 Task: In the Contact  AdelineBaker@roundabouttheatre.org, Add note: 'Set up a meeting with the legal team to review contract templates.'. Mark checkbox to create task to follow up ': In 3 business days '. Create task, with  description: Send Thank You Email to Referral, Add due date: Tomorrow; Add reminder: 30 Minutes before. Set Priority High and add note: Review the attached proposal before the meeting and highlight the key benefits for the client.. Logged in from softage.1@softage.net
Action: Mouse moved to (73, 56)
Screenshot: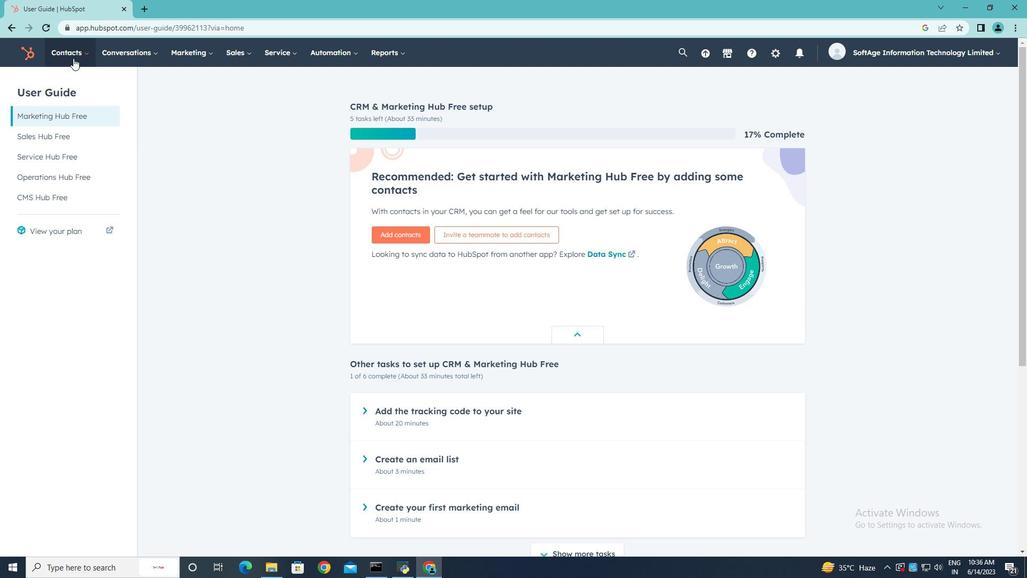
Action: Mouse pressed left at (73, 56)
Screenshot: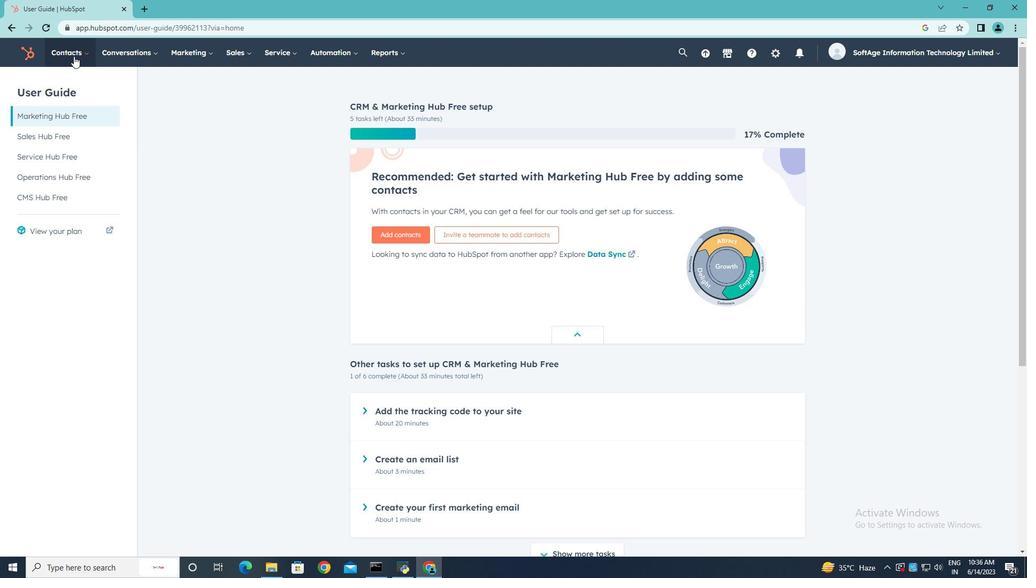
Action: Mouse moved to (85, 87)
Screenshot: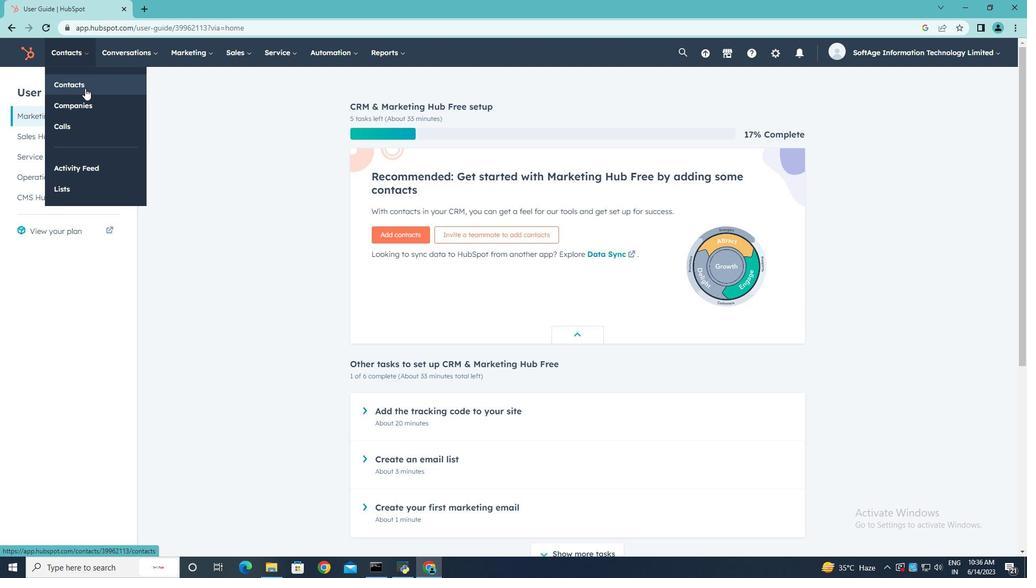 
Action: Mouse pressed left at (85, 87)
Screenshot: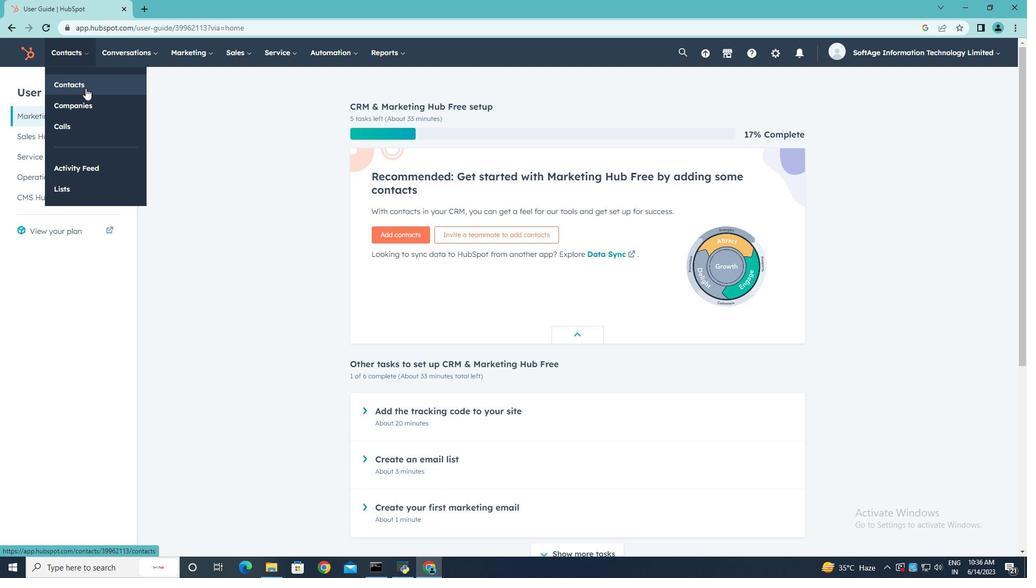 
Action: Mouse moved to (85, 170)
Screenshot: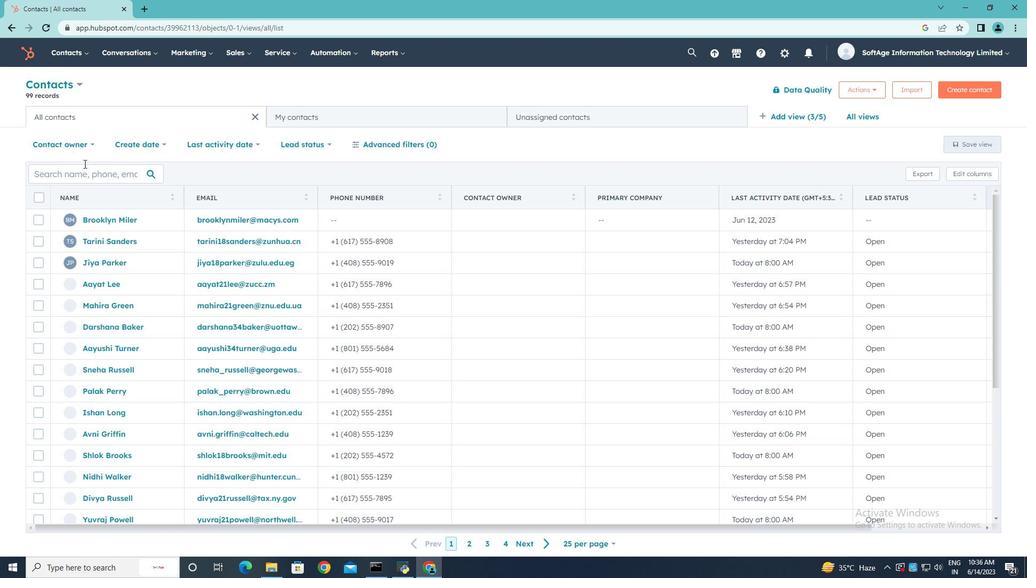
Action: Mouse pressed left at (85, 170)
Screenshot: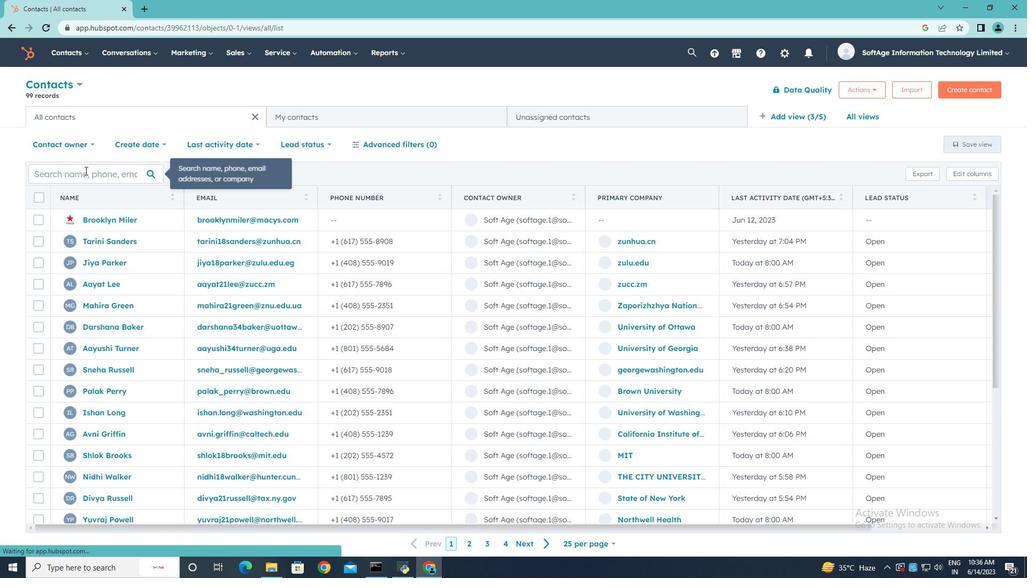 
Action: Key pressed <Key.shift>Adeline<Key.shift>Baker<Key.shift>@roundabouttheatre.org
Screenshot: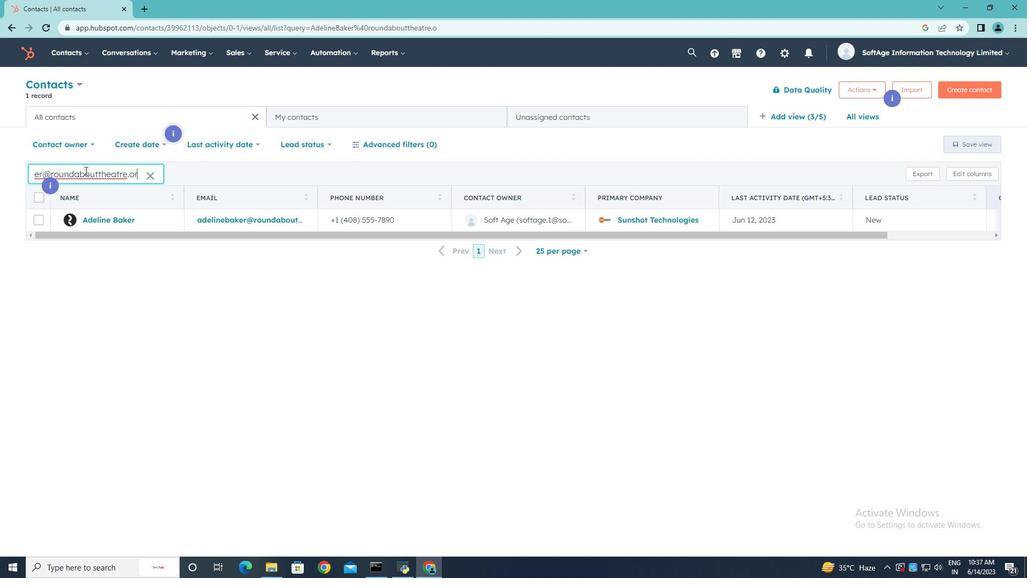 
Action: Mouse moved to (104, 219)
Screenshot: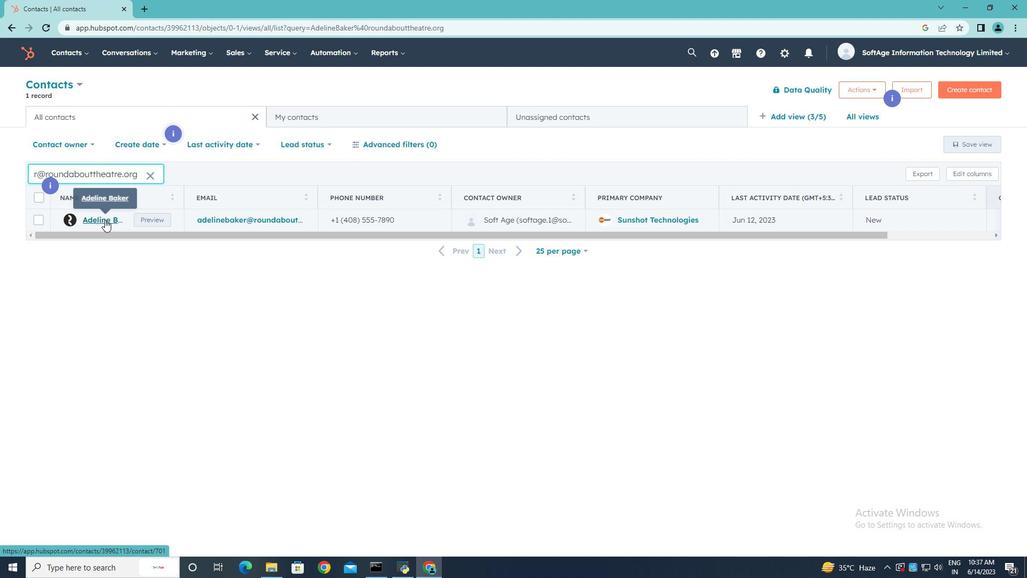 
Action: Mouse pressed left at (104, 219)
Screenshot: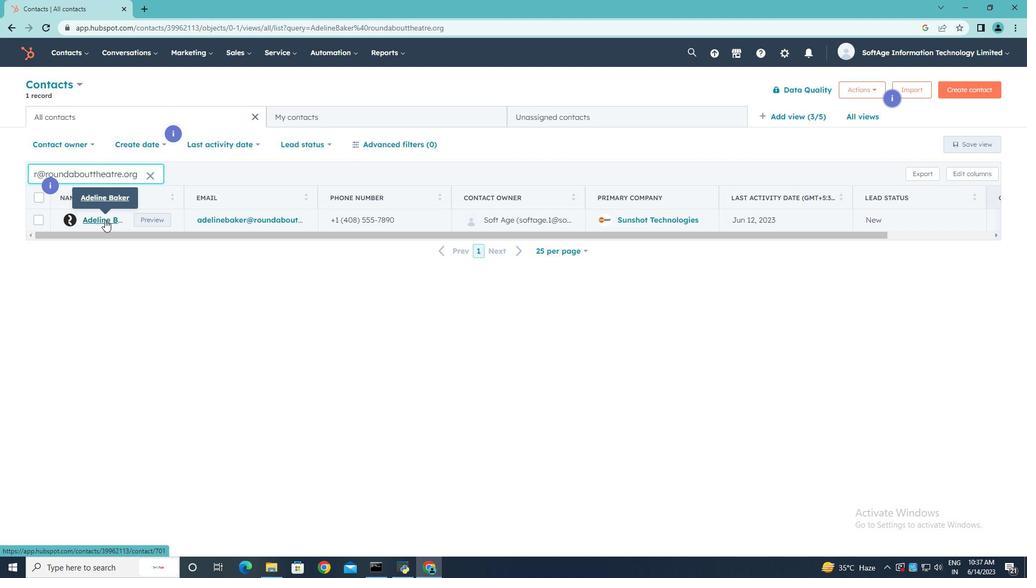 
Action: Mouse moved to (39, 180)
Screenshot: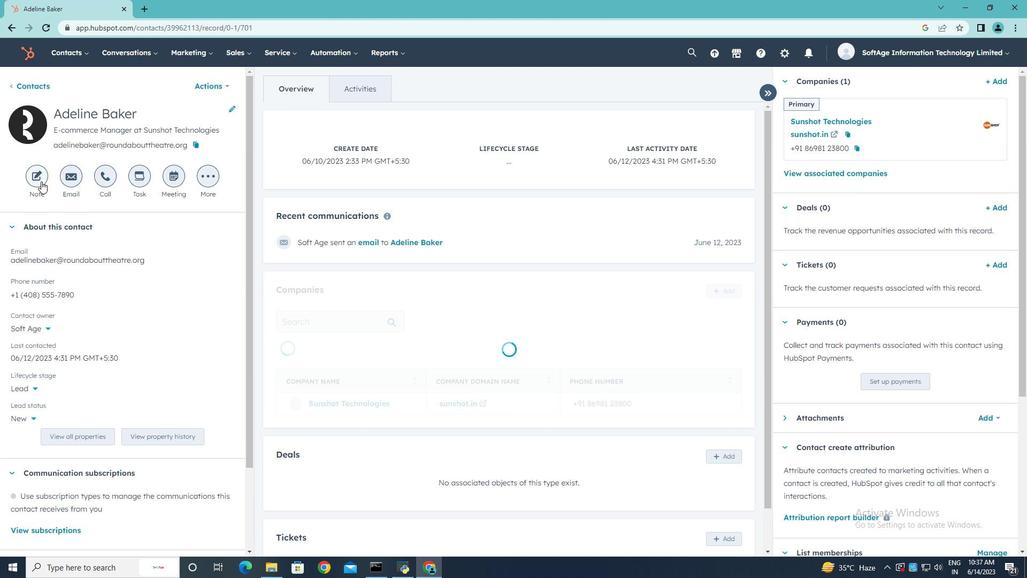 
Action: Mouse pressed left at (39, 180)
Screenshot: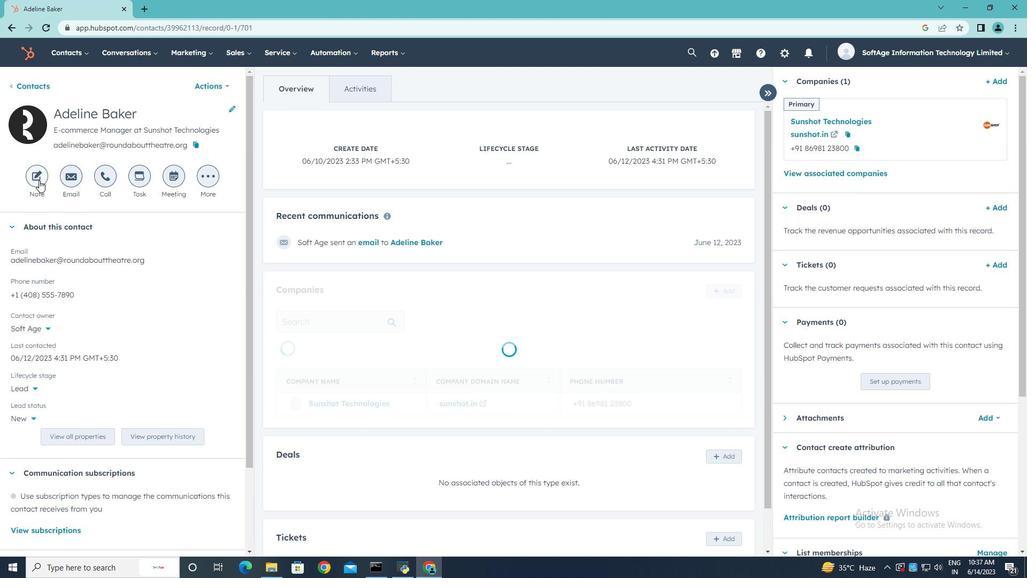 
Action: Mouse moved to (93, 106)
Screenshot: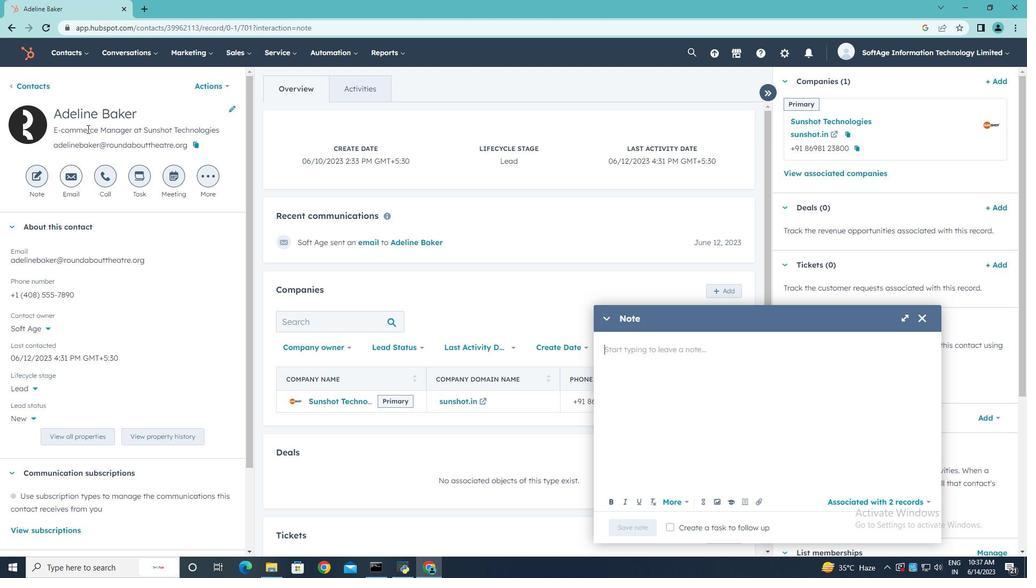 
Action: Key pressed <Key.shift>Set<Key.space>up<Key.space>a<Key.space>meeting<Key.space><Key.shift>with<Key.space>the<Key.space>legal<Key.space>team<Key.space>to<Key.space>review<Key.space>contract<Key.space>templates.
Screenshot: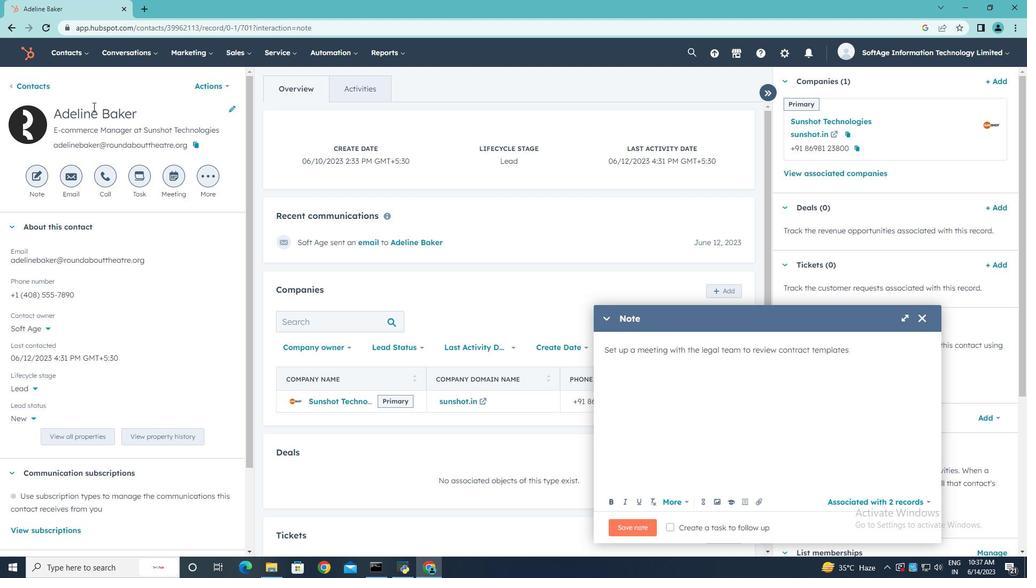 
Action: Mouse moved to (671, 528)
Screenshot: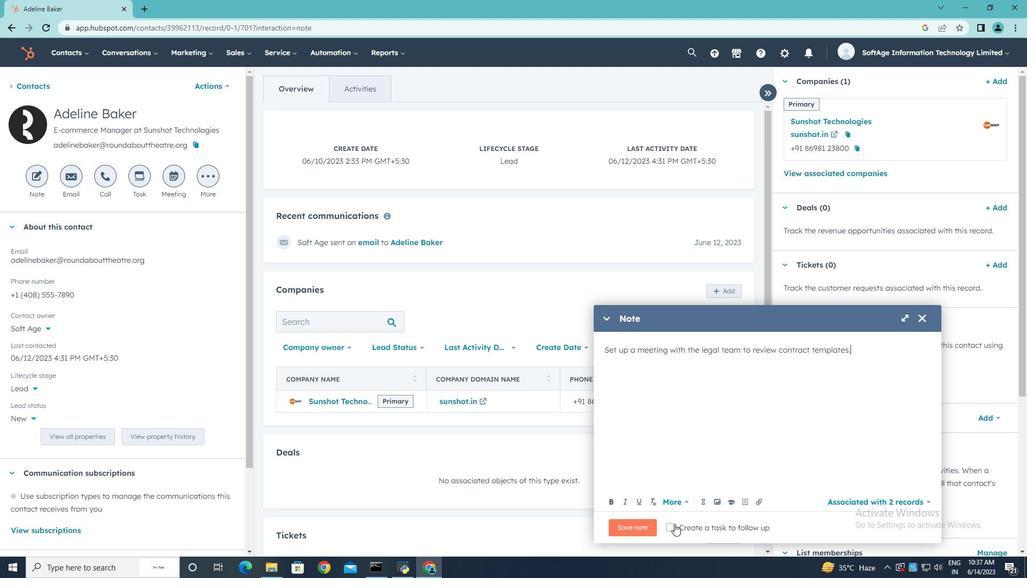 
Action: Mouse pressed left at (671, 528)
Screenshot: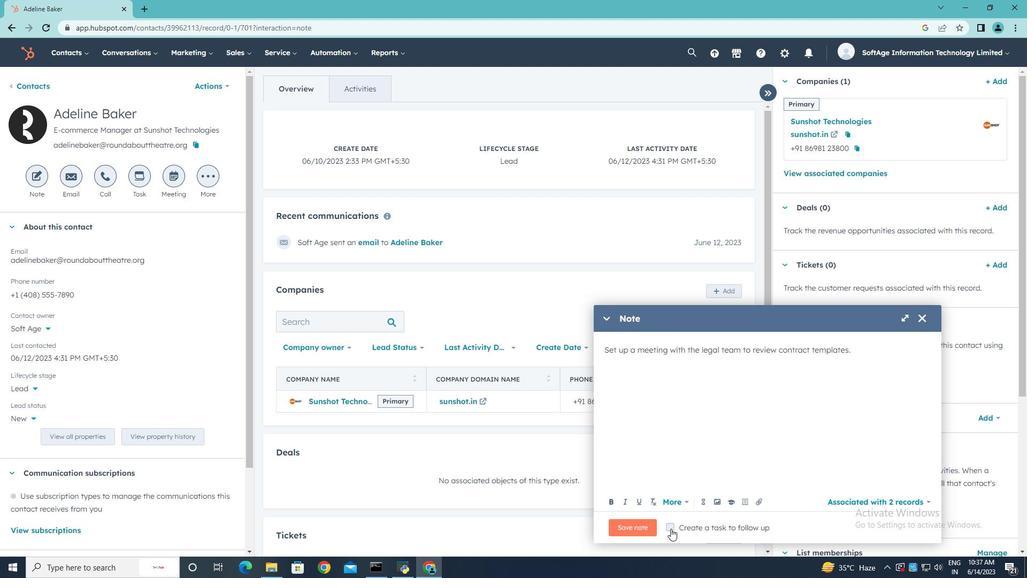 
Action: Mouse moved to (884, 527)
Screenshot: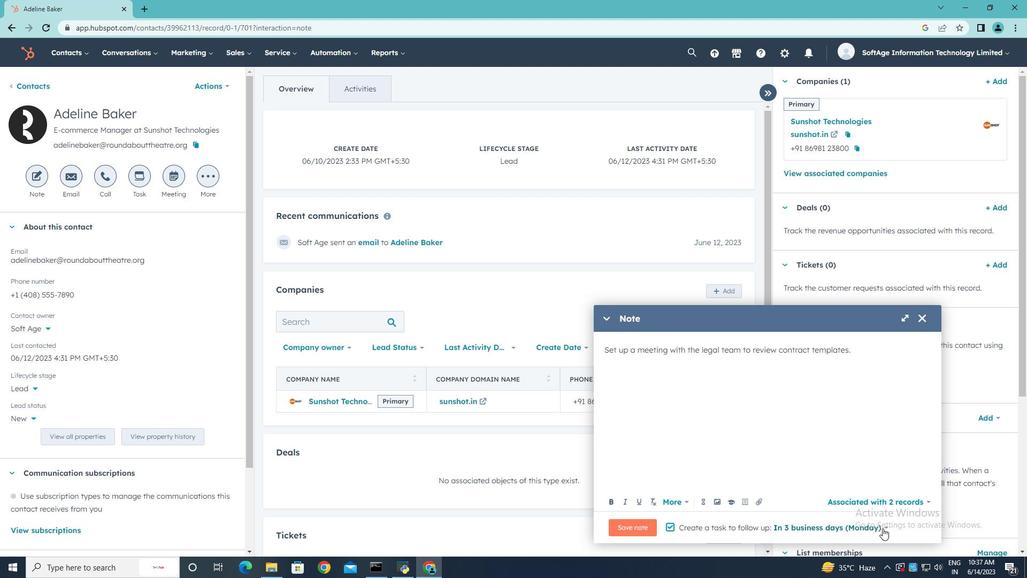 
Action: Mouse pressed left at (884, 527)
Screenshot: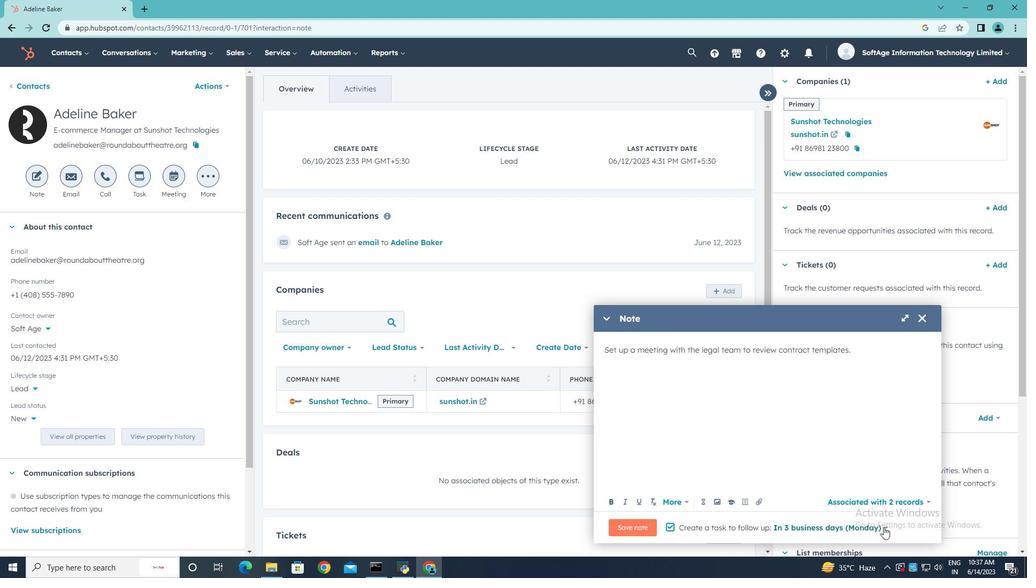 
Action: Mouse moved to (866, 423)
Screenshot: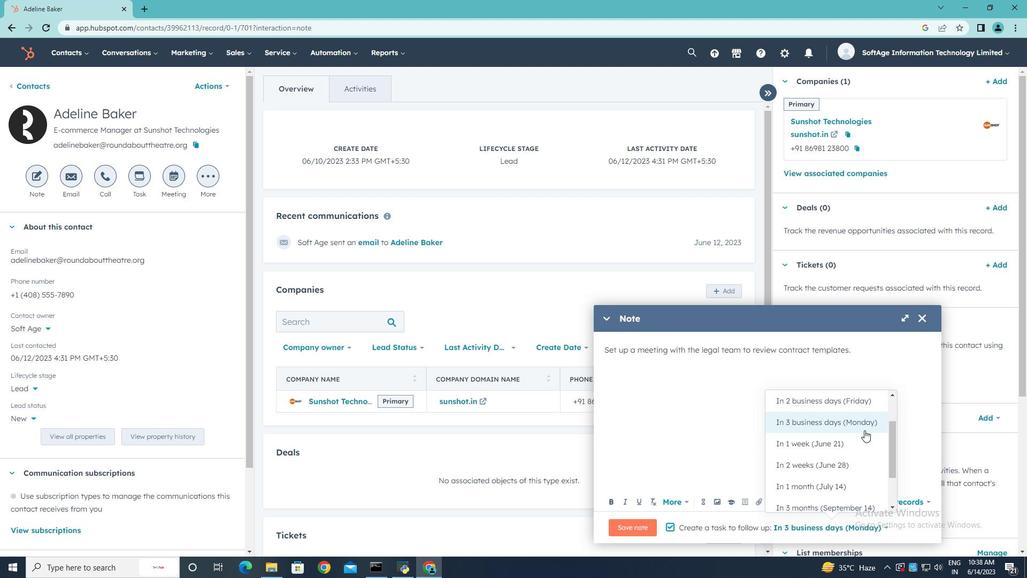 
Action: Mouse pressed left at (866, 423)
Screenshot: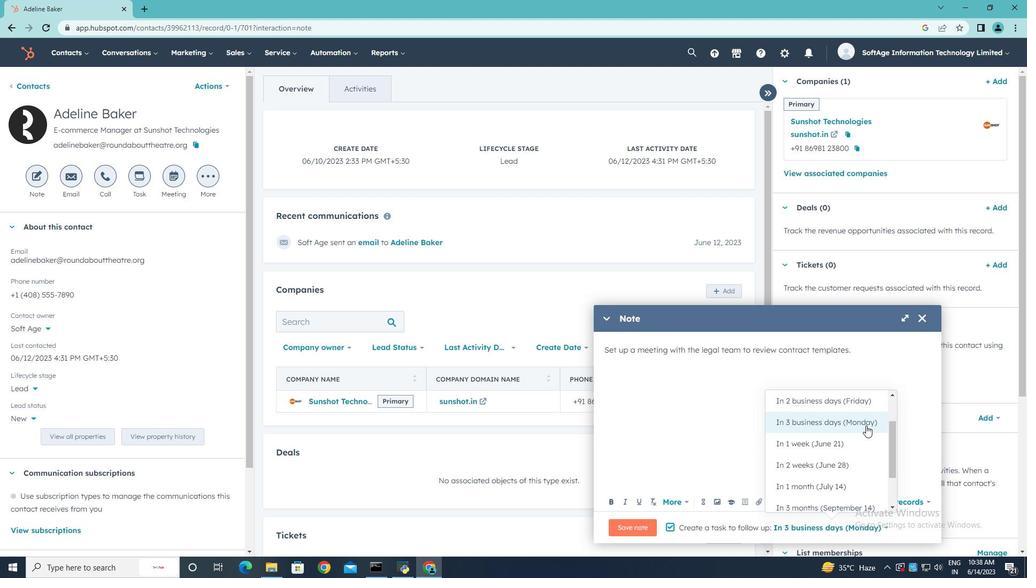 
Action: Mouse moved to (634, 528)
Screenshot: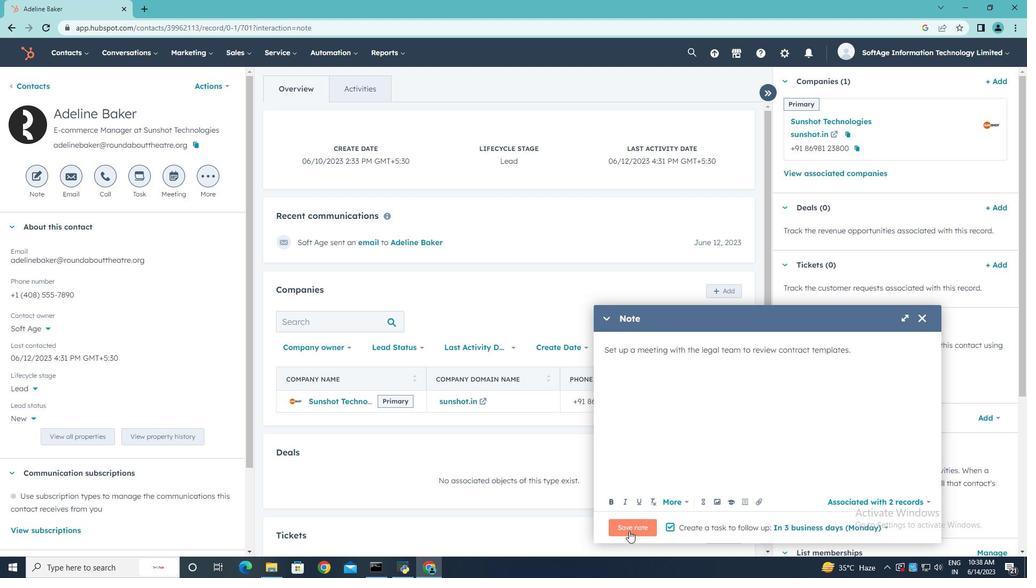 
Action: Mouse pressed left at (634, 528)
Screenshot: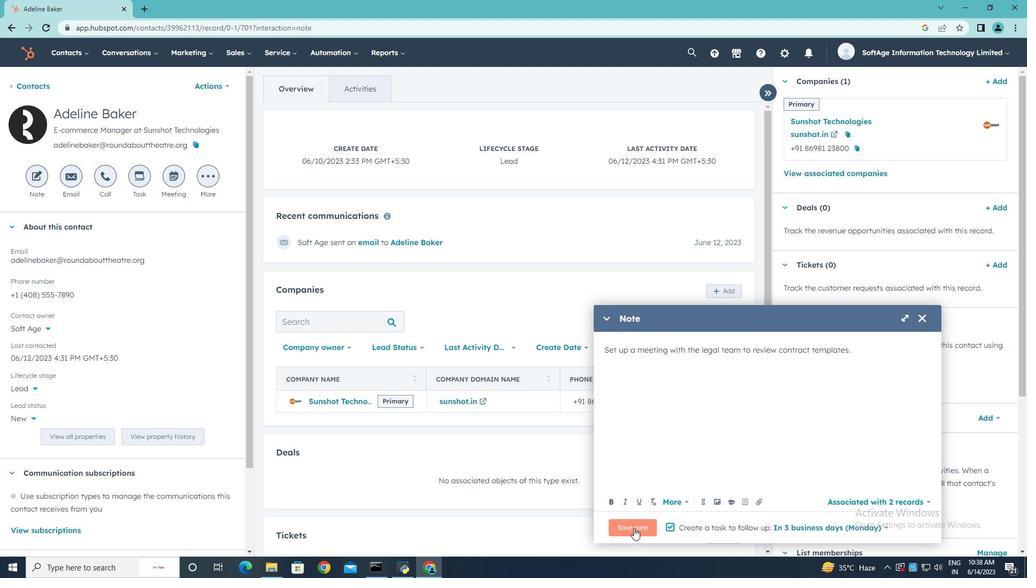 
Action: Mouse moved to (138, 178)
Screenshot: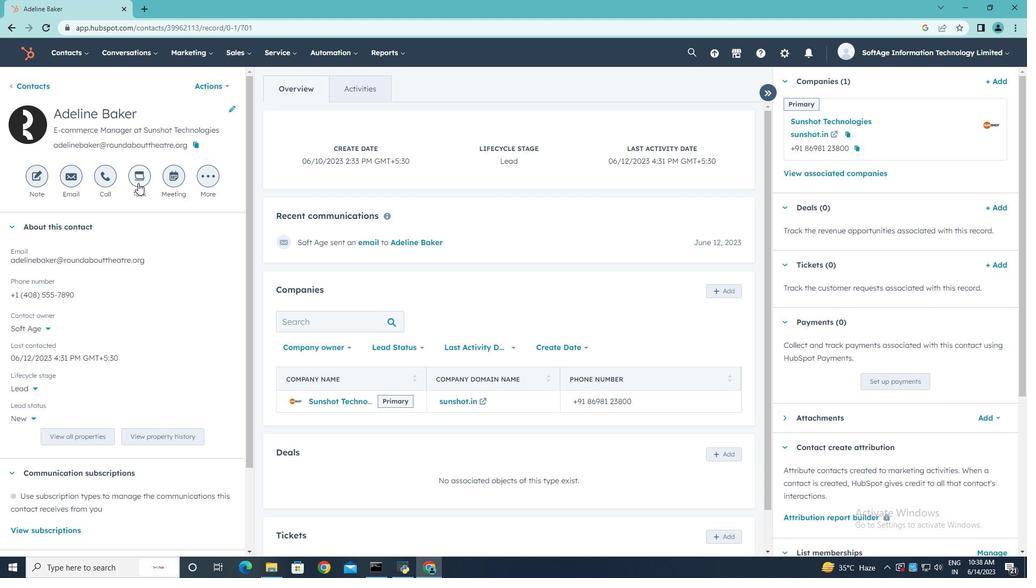 
Action: Mouse pressed left at (138, 178)
Screenshot: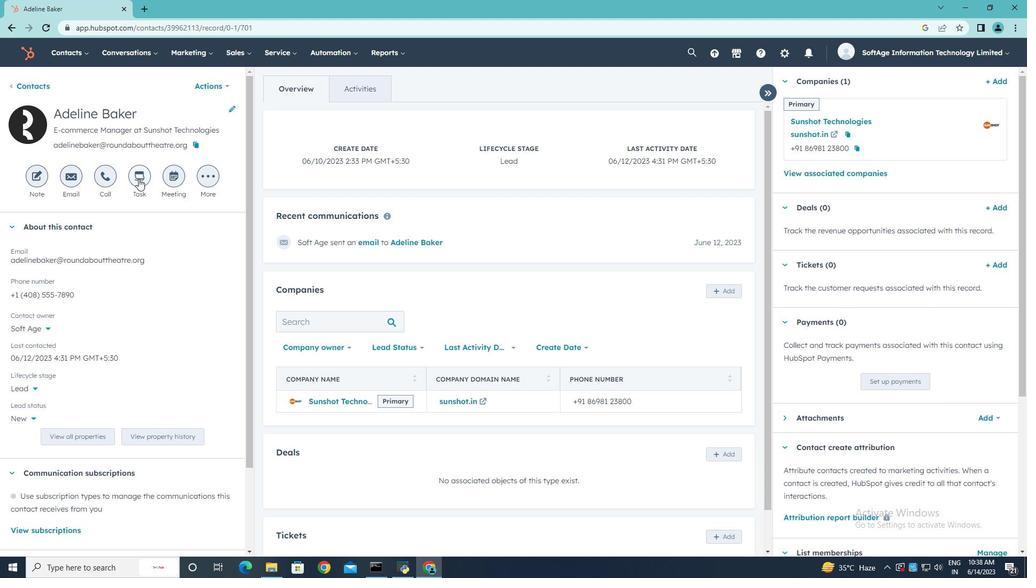 
Action: Mouse moved to (670, 275)
Screenshot: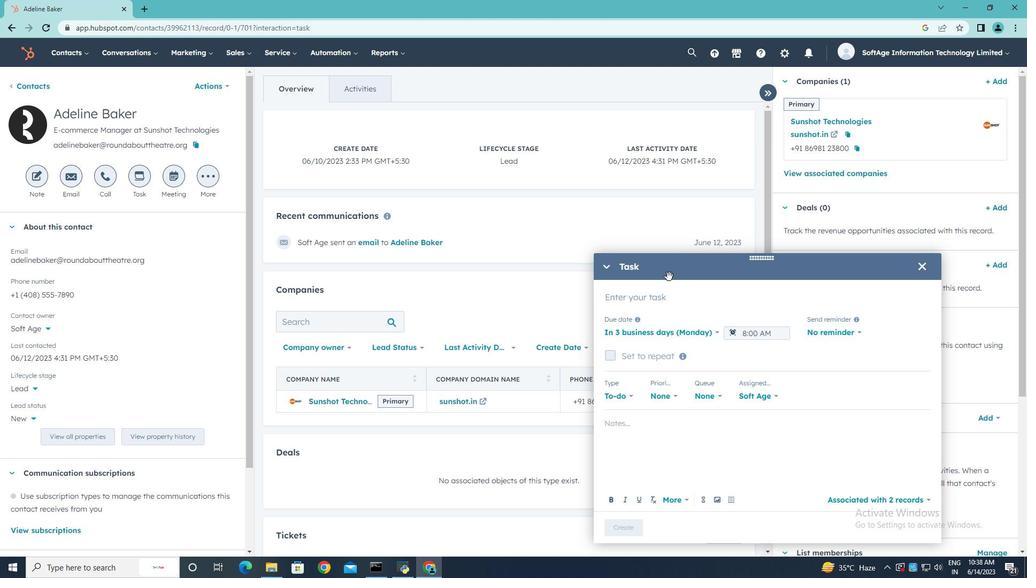 
Action: Key pressed <Key.shift><Key.shift>Send<Key.space><Key.shift>Thank<Key.space><Key.shift><Key.shift><Key.shift><Key.shift><Key.shift><Key.shift><Key.shift><Key.shift><Key.shift><Key.shift><Key.shift><Key.shift><Key.shift><Key.shift><Key.shift><Key.shift><Key.shift><Key.shift><Key.shift><Key.shift><Key.shift><Key.shift>You<Key.space><Key.shift><Key.shift><Key.shift>Email<Key.space>to<Key.space><Key.shift><Key.shift><Key.shift><Key.shift><Key.shift><Key.shift><Key.shift><Key.shift><Key.shift><Key.shift><Key.shift>Referral<Key.space>
Screenshot: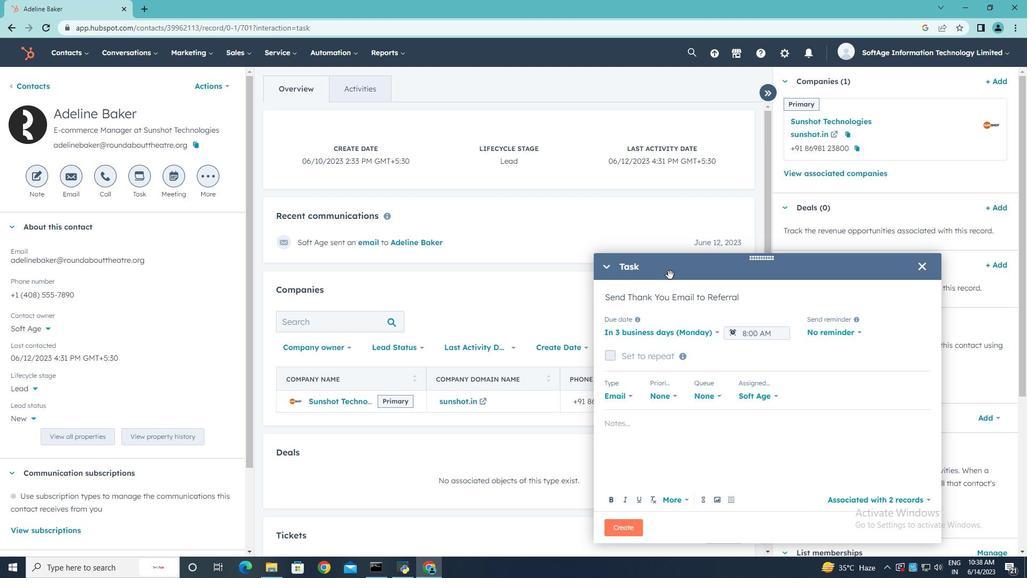 
Action: Mouse moved to (720, 333)
Screenshot: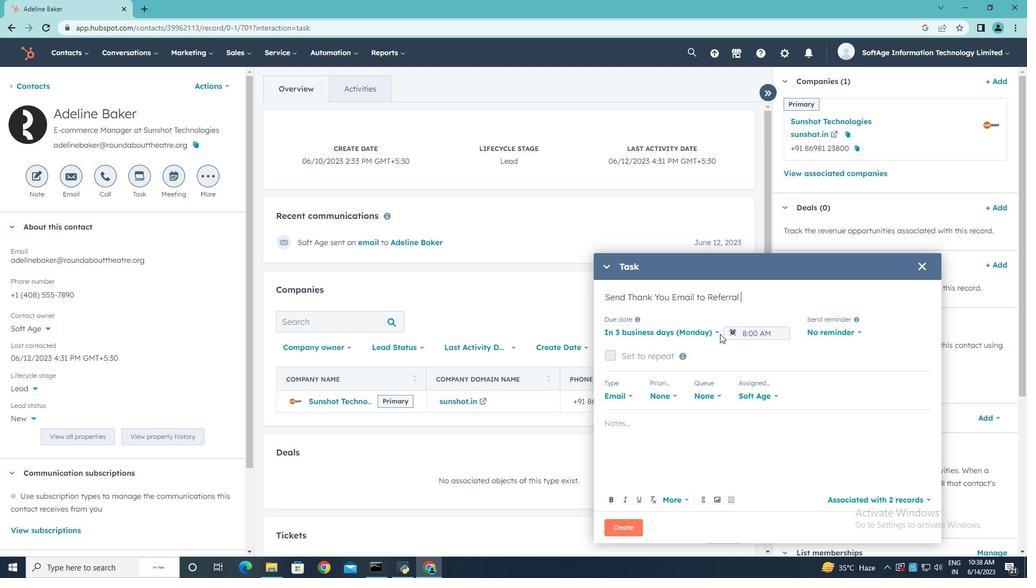 
Action: Mouse pressed left at (720, 333)
Screenshot: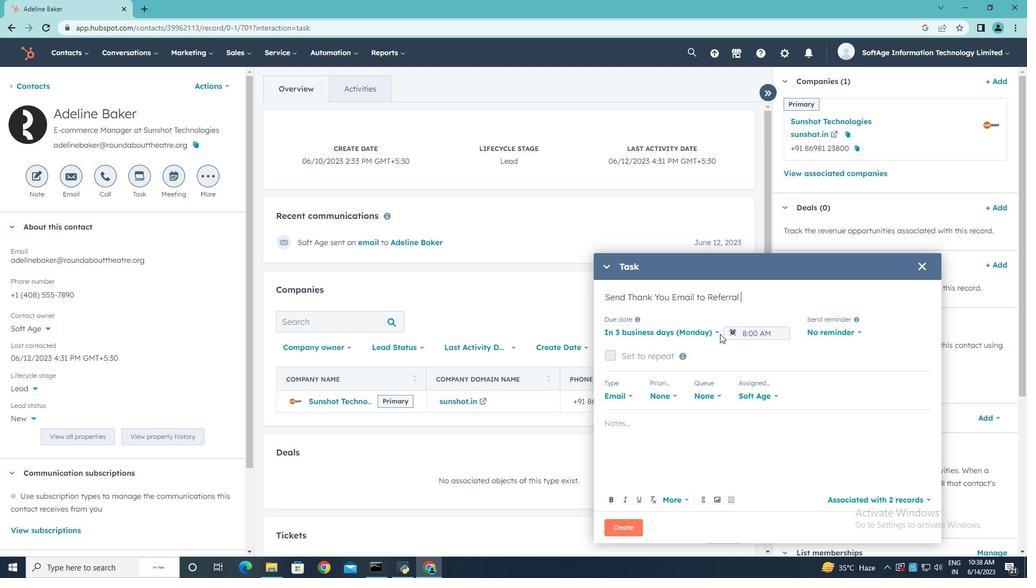 
Action: Mouse moved to (719, 333)
Screenshot: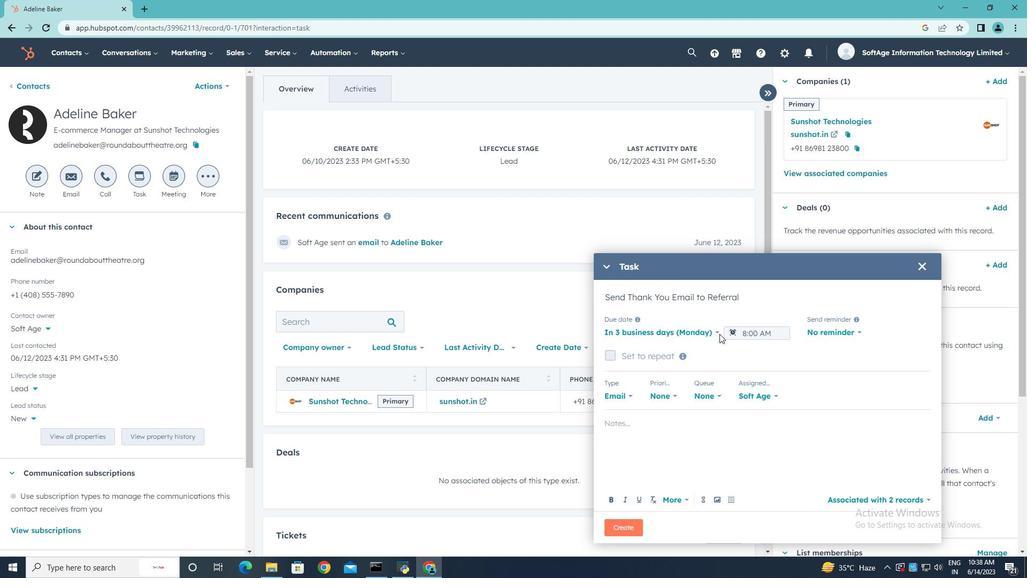 
Action: Mouse pressed left at (719, 333)
Screenshot: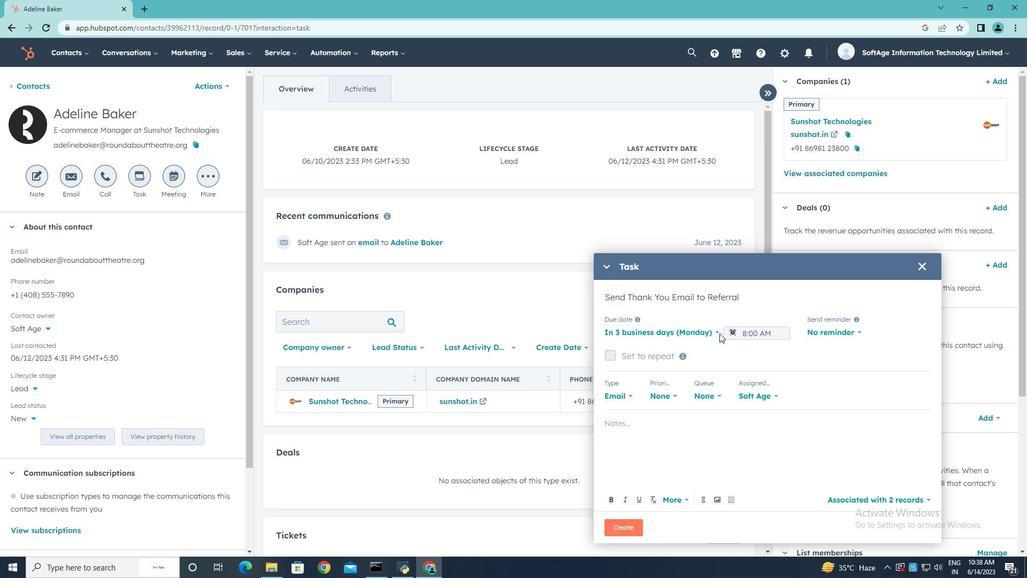 
Action: Mouse moved to (694, 367)
Screenshot: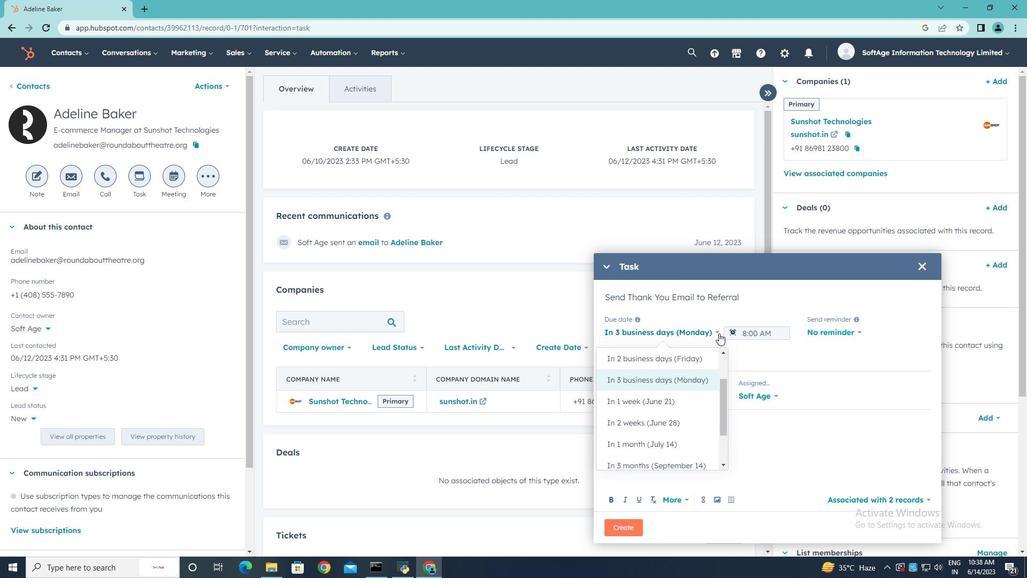 
Action: Mouse scrolled (694, 368) with delta (0, 0)
Screenshot: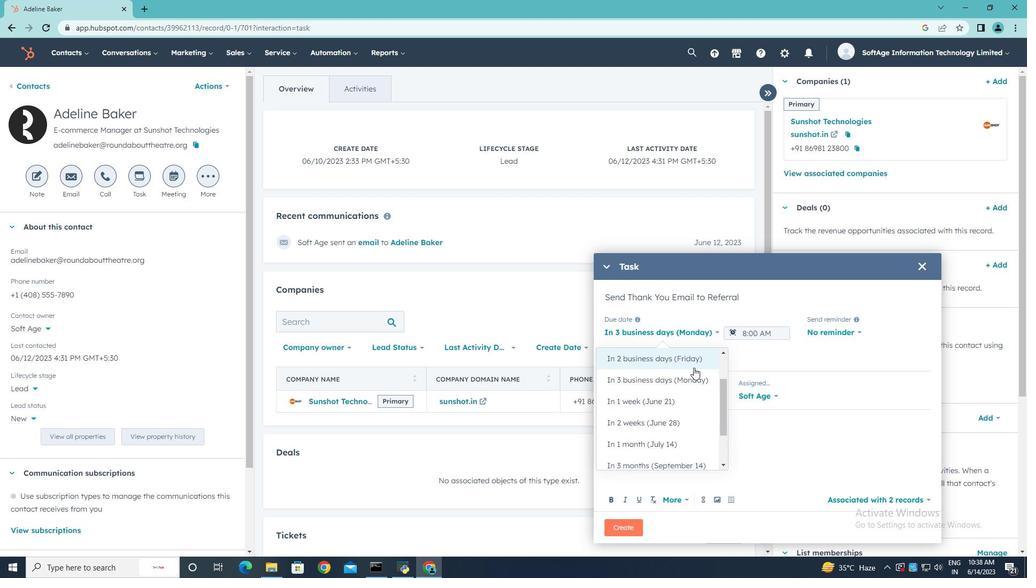 
Action: Mouse scrolled (694, 368) with delta (0, 0)
Screenshot: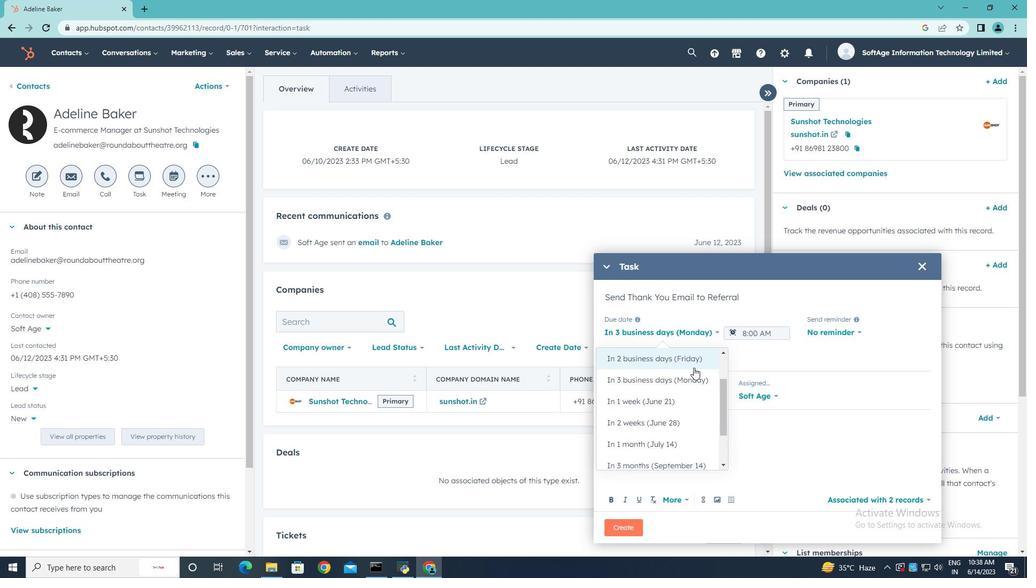 
Action: Mouse scrolled (694, 368) with delta (0, 0)
Screenshot: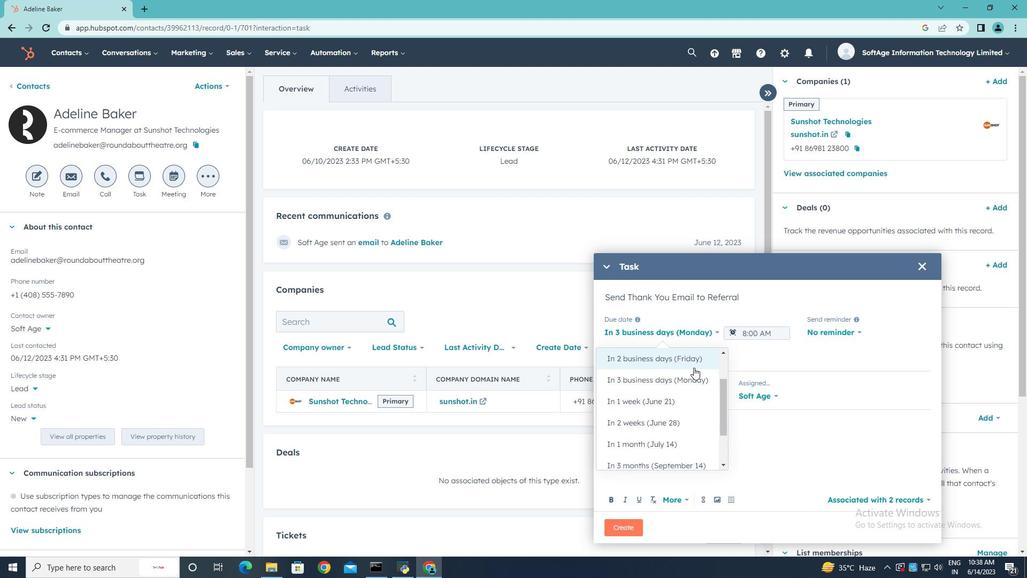 
Action: Mouse scrolled (694, 368) with delta (0, 0)
Screenshot: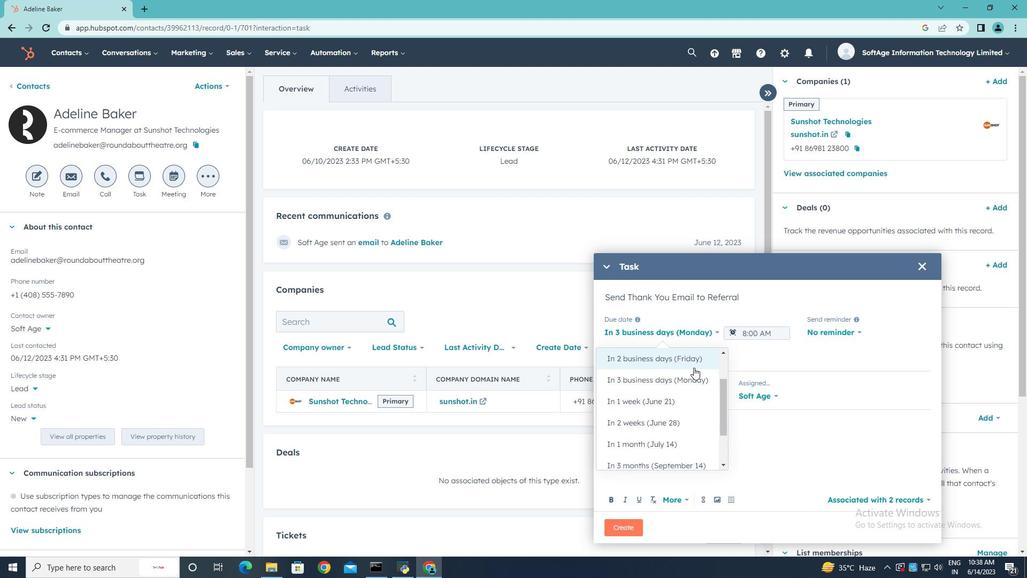 
Action: Mouse moved to (671, 382)
Screenshot: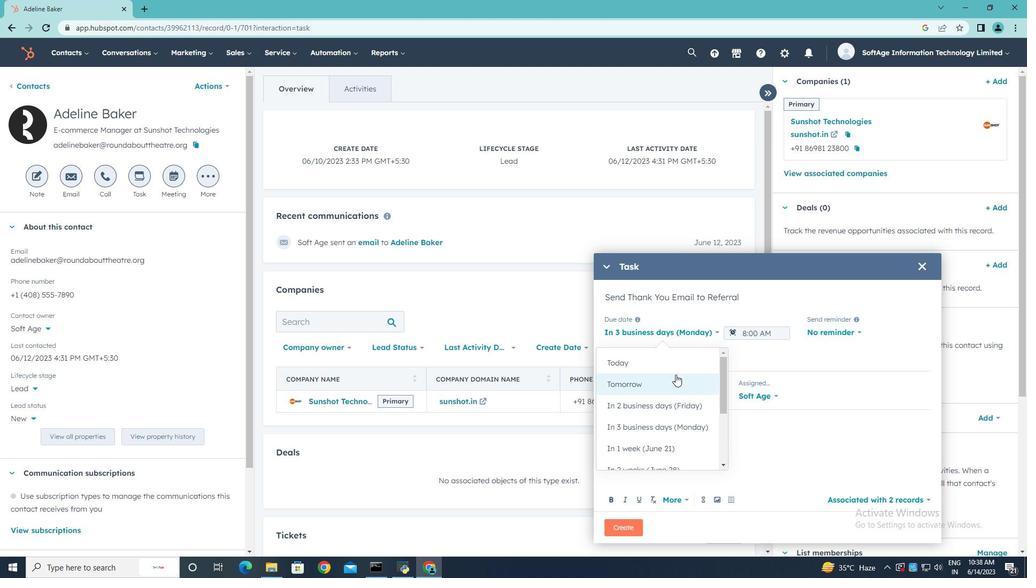 
Action: Mouse pressed left at (671, 382)
Screenshot: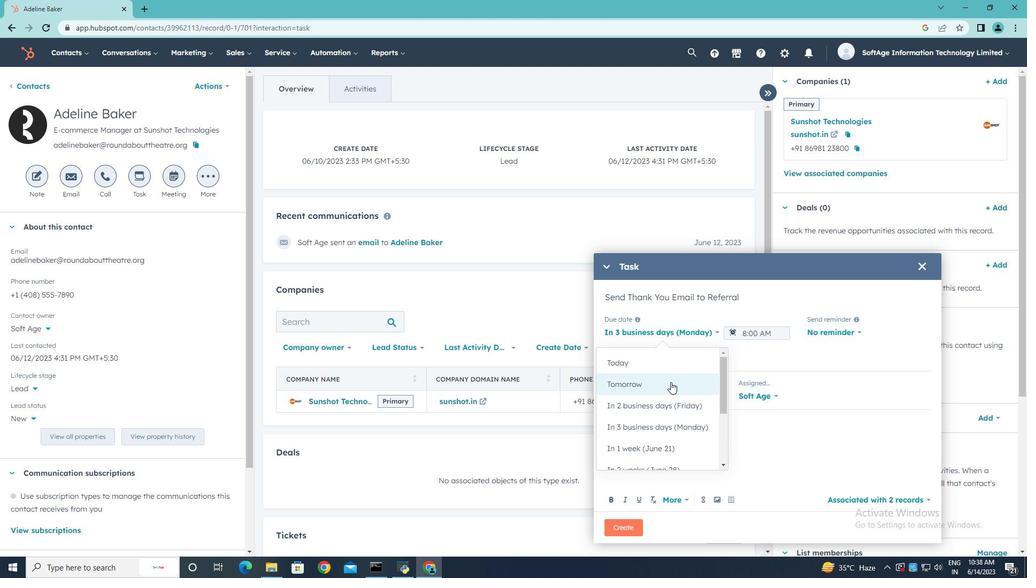 
Action: Mouse moved to (788, 332)
Screenshot: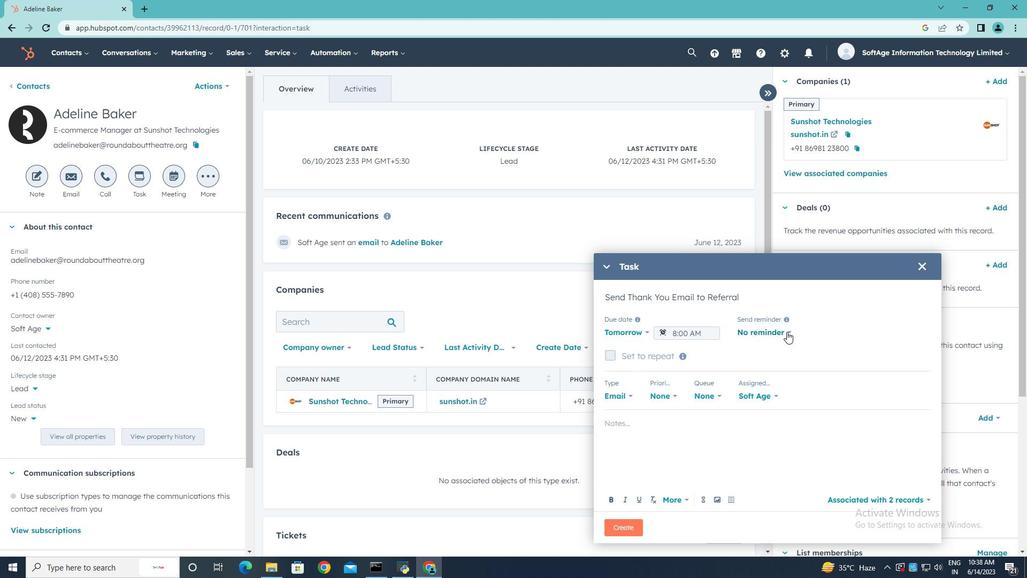 
Action: Mouse pressed left at (788, 332)
Screenshot: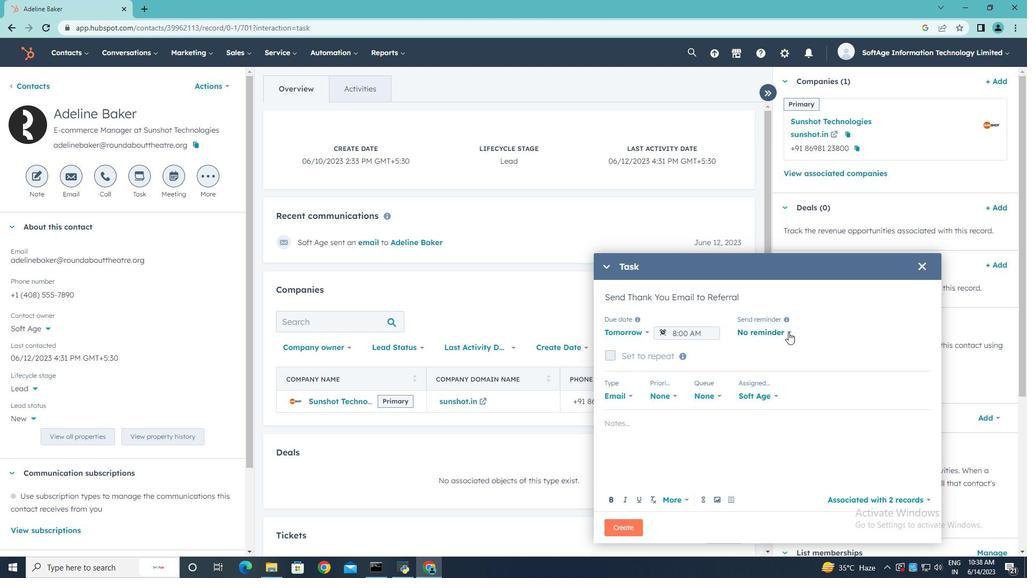 
Action: Mouse moved to (778, 402)
Screenshot: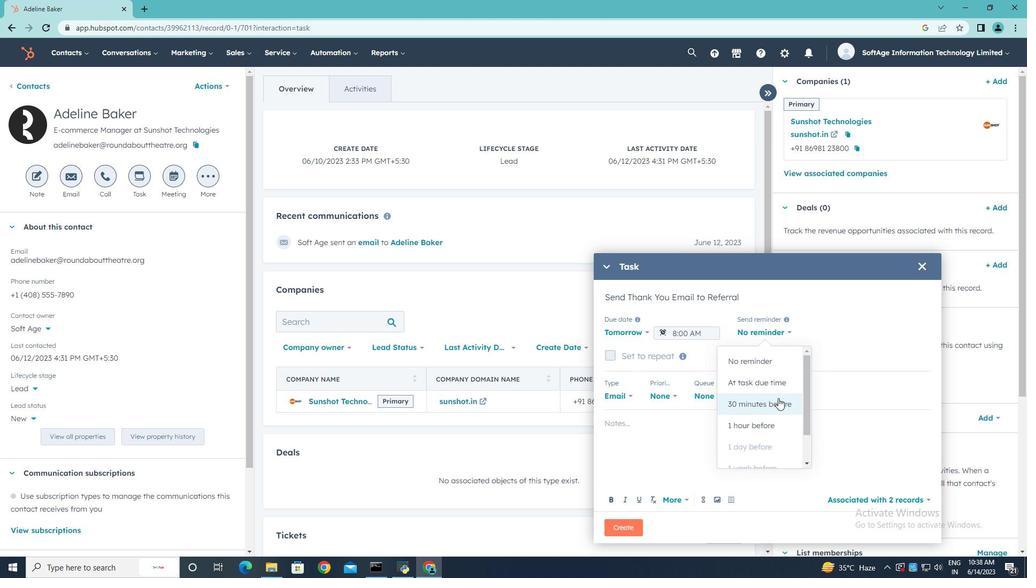 
Action: Mouse pressed left at (778, 402)
Screenshot: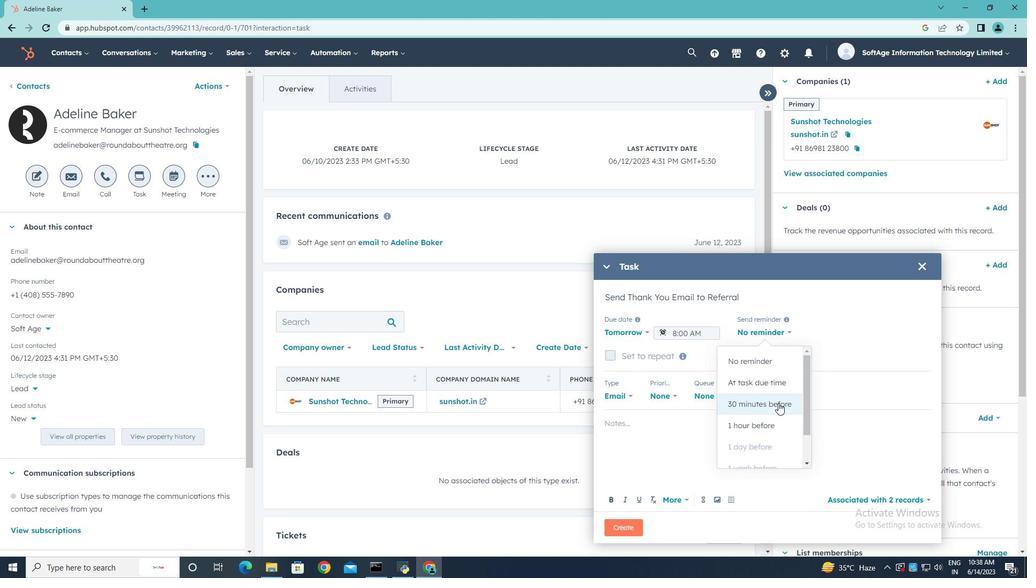 
Action: Mouse moved to (675, 397)
Screenshot: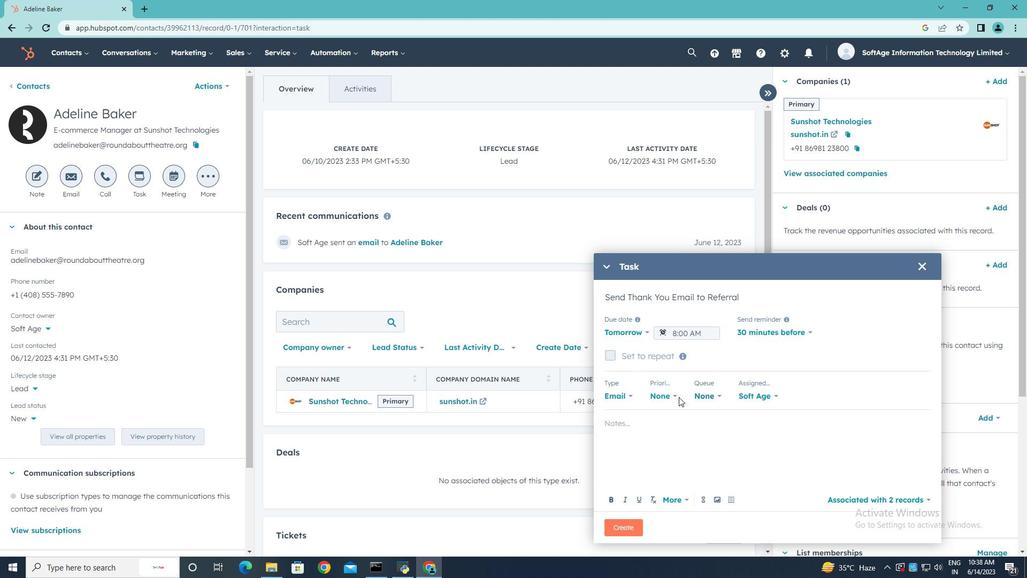 
Action: Mouse pressed left at (675, 397)
Screenshot: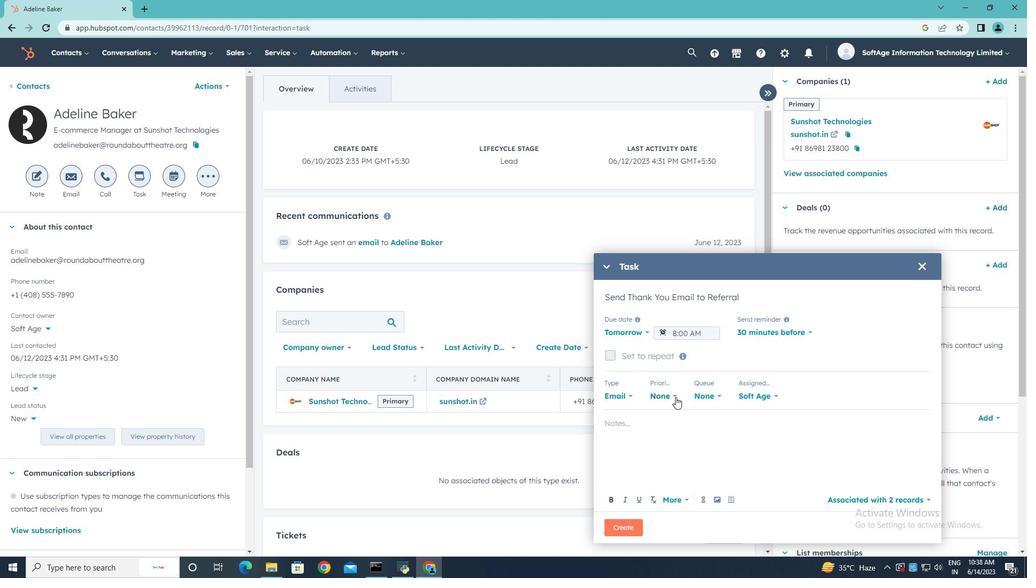 
Action: Mouse moved to (664, 484)
Screenshot: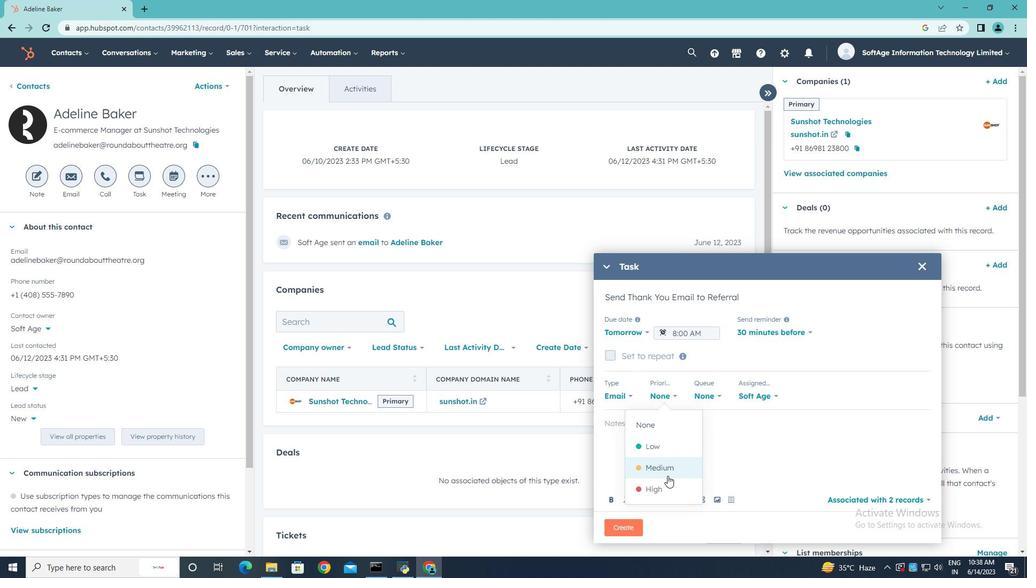 
Action: Mouse pressed left at (664, 484)
Screenshot: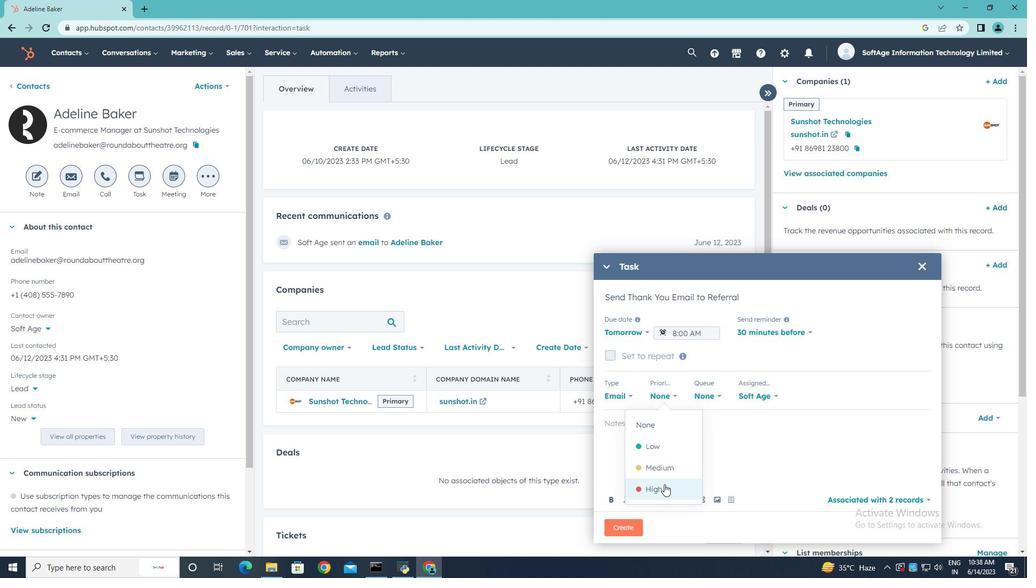 
Action: Mouse moved to (690, 461)
Screenshot: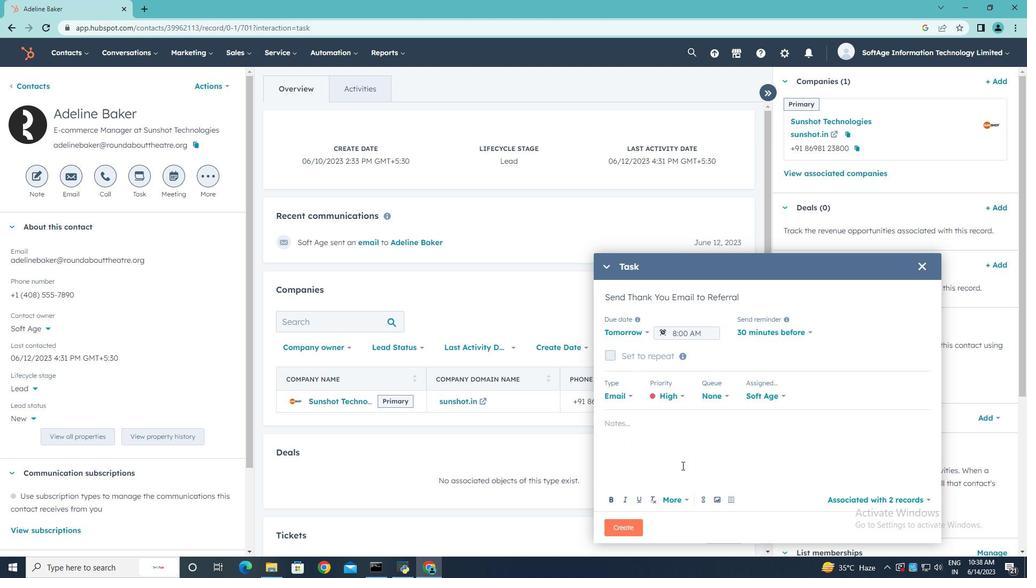 
Action: Mouse scrolled (690, 460) with delta (0, 0)
Screenshot: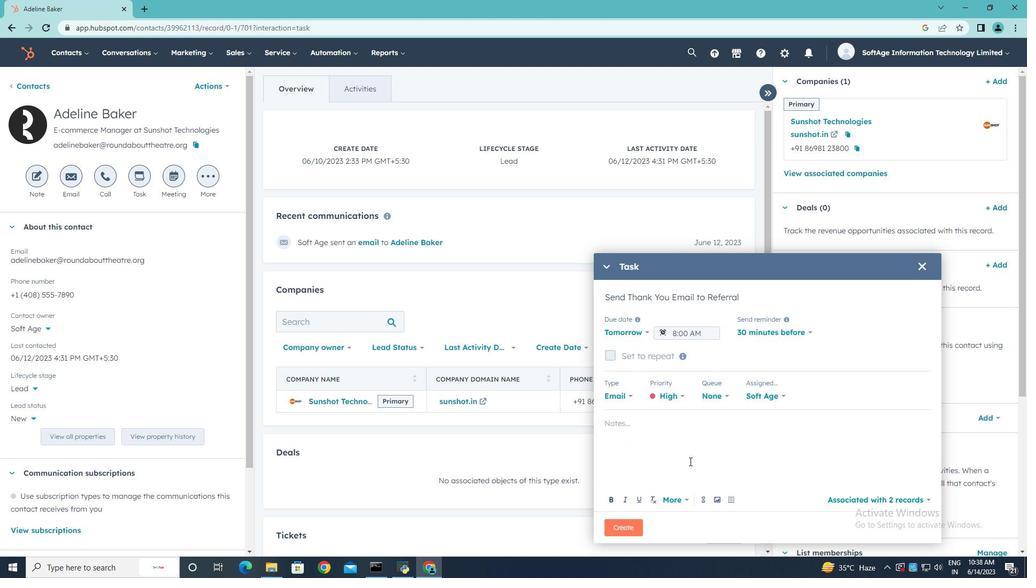 
Action: Mouse moved to (625, 428)
Screenshot: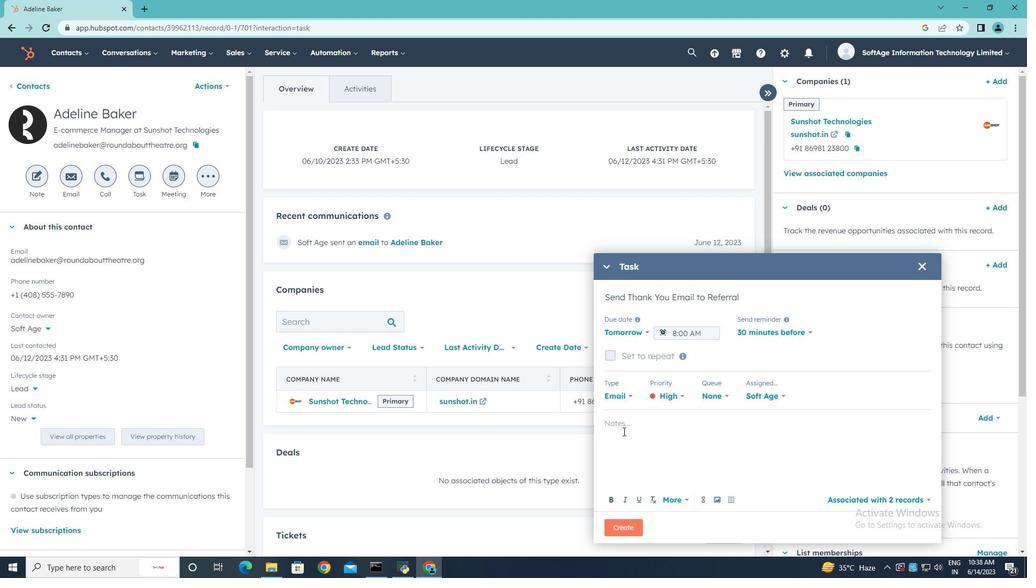 
Action: Mouse pressed left at (625, 428)
Screenshot: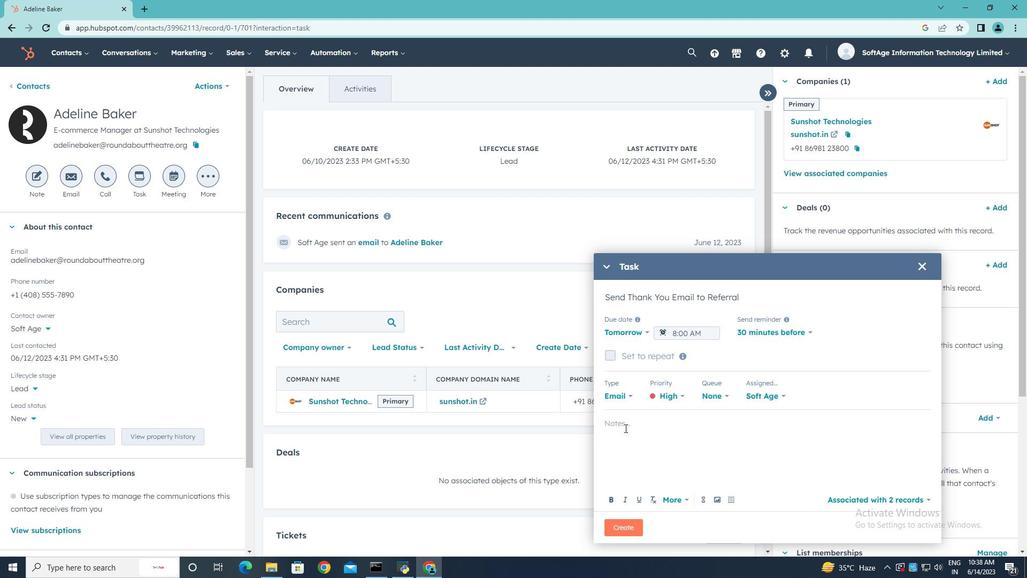 
Action: Mouse moved to (625, 427)
Screenshot: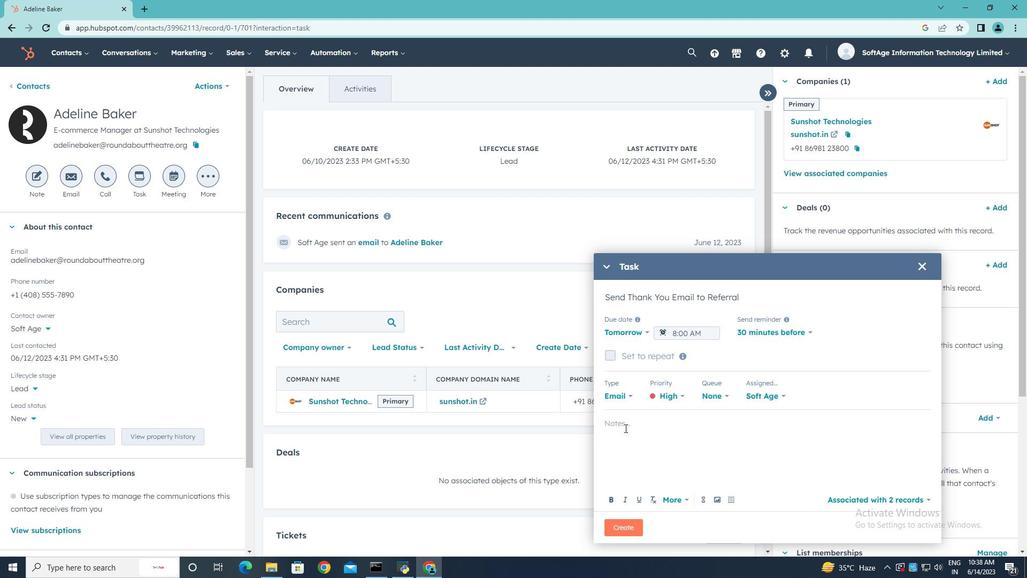 
Action: Key pressed <Key.shift>Review<Key.space>the<Key.space>attached<Key.space>propa<Key.backspace>osal<Key.space>before<Key.space>the<Key.space>meeting<Key.space>and<Key.space>highlight<Key.space>the<Key.space>ki<Key.backspace>ey<Key.space>benefits<Key.space>for<Key.space>the<Key.space>client..
Screenshot: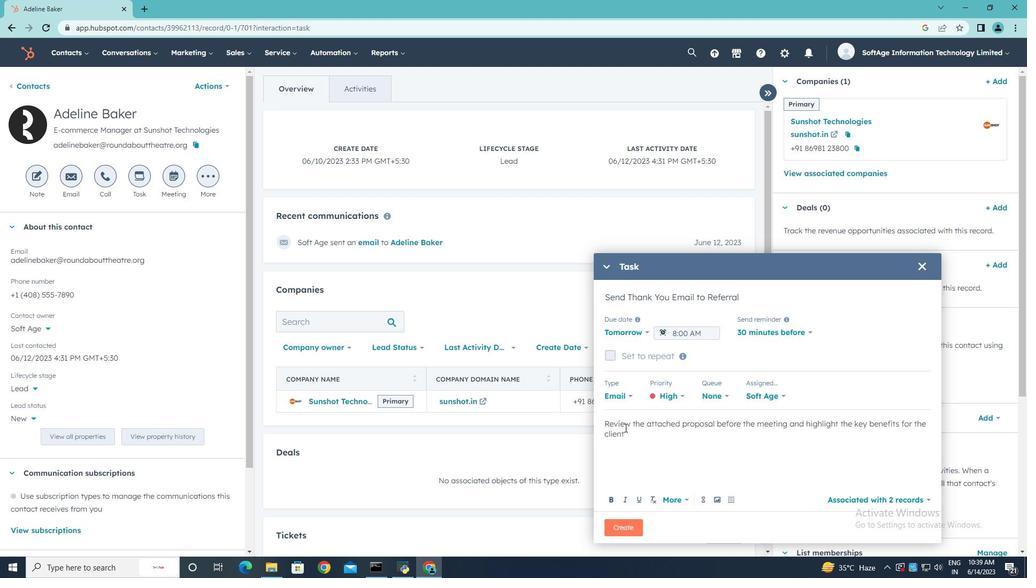 
Action: Mouse moved to (635, 523)
Screenshot: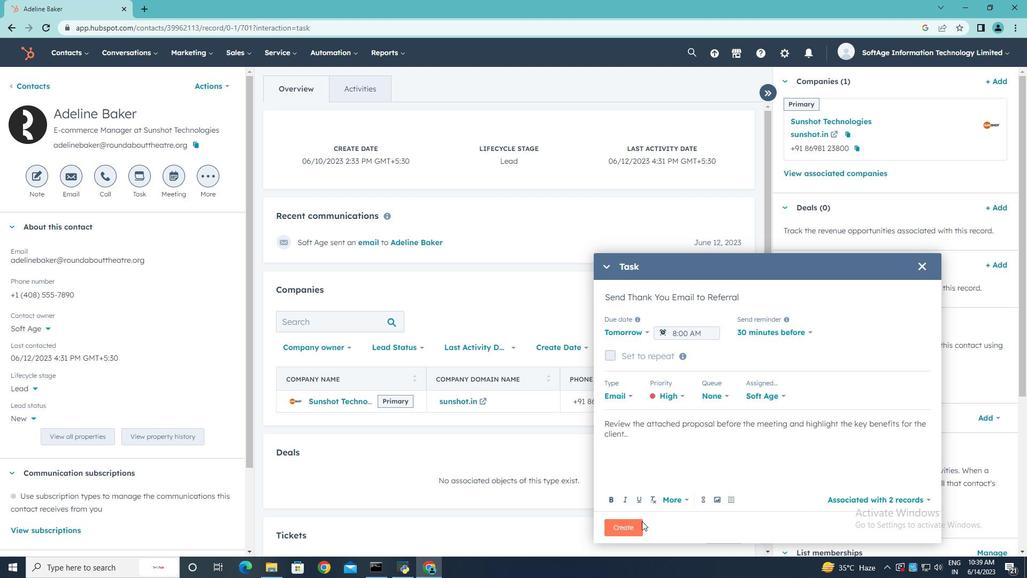 
Action: Mouse pressed left at (635, 523)
Screenshot: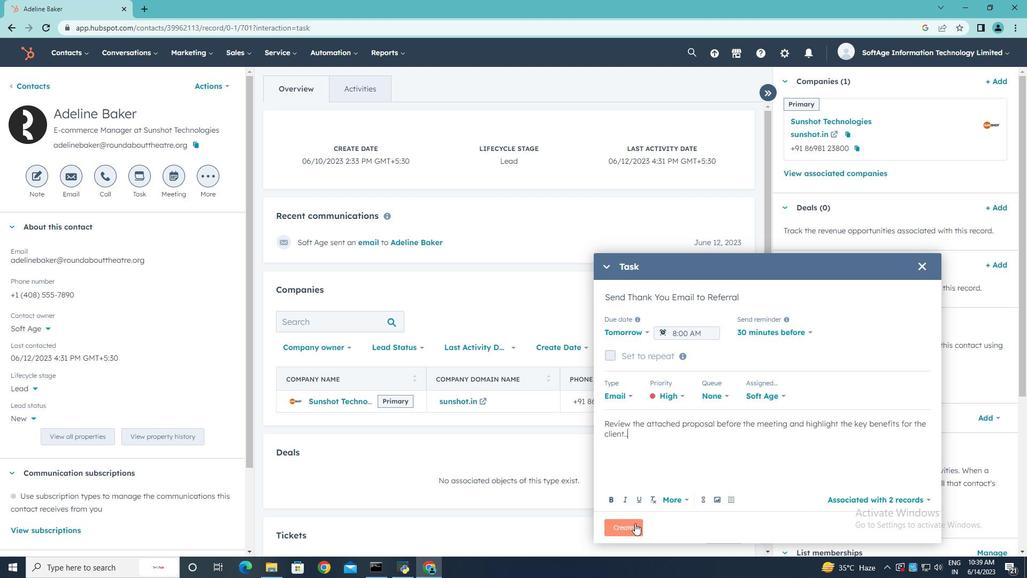 
Action: Mouse moved to (635, 523)
Screenshot: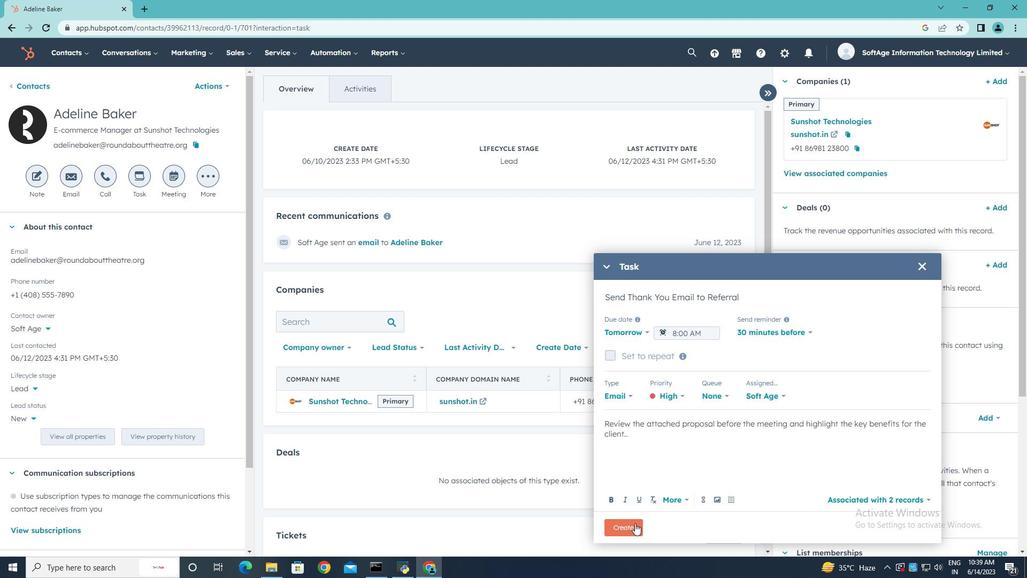 
